 Task: Set a reminder to update your professional portfolio on the 25th at 5:00 PM.
Action: Mouse moved to (128, 254)
Screenshot: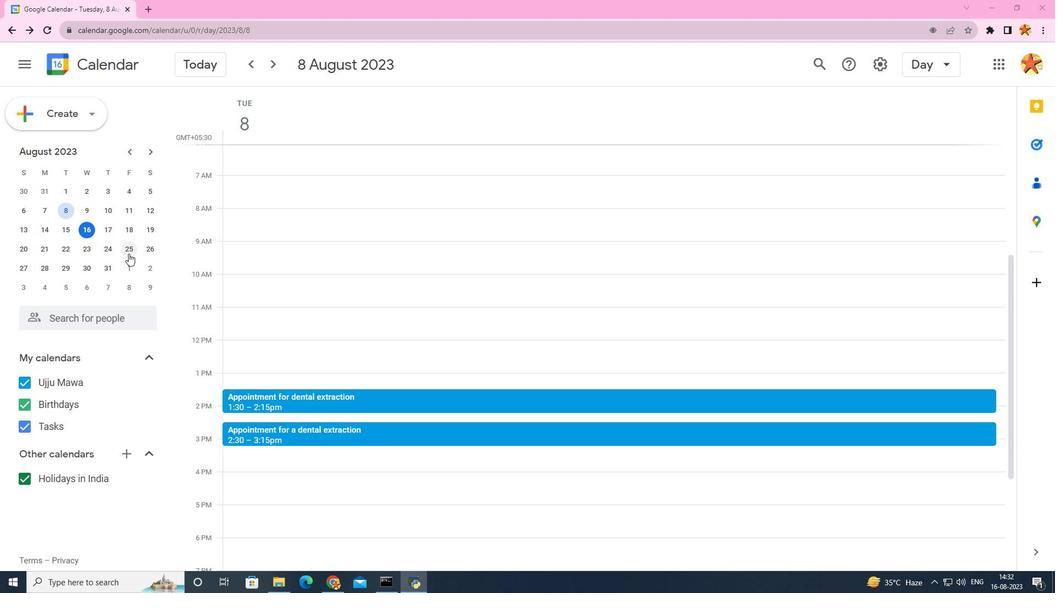 
Action: Mouse pressed left at (128, 254)
Screenshot: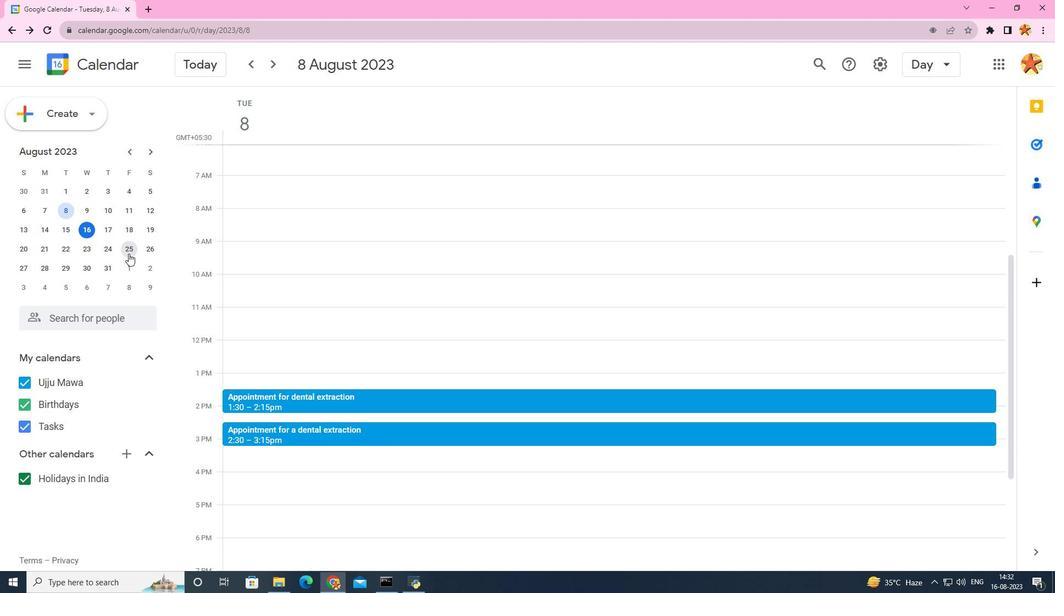 
Action: Mouse moved to (244, 510)
Screenshot: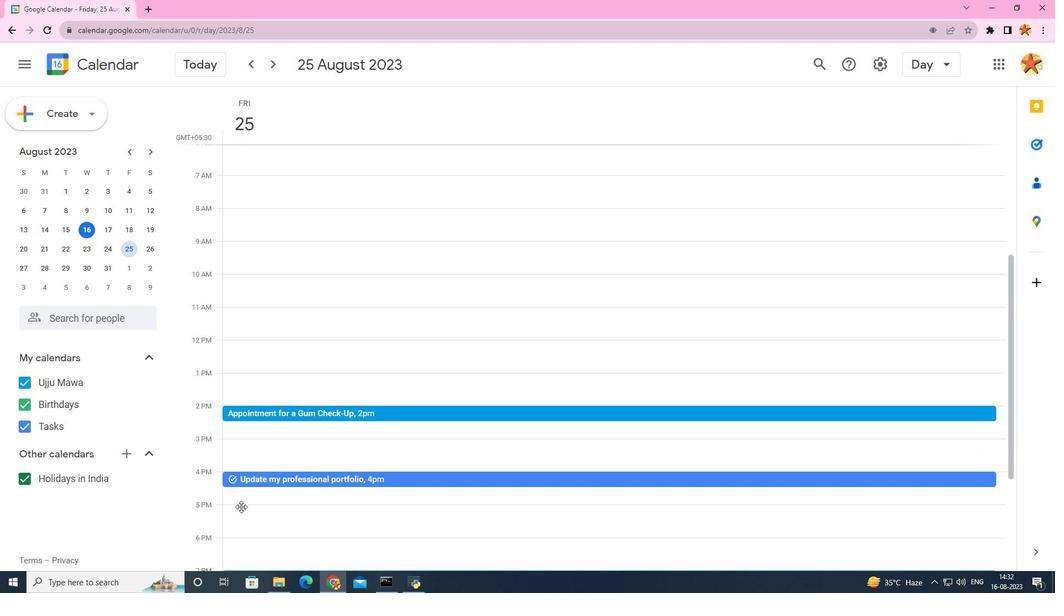 
Action: Mouse pressed left at (244, 510)
Screenshot: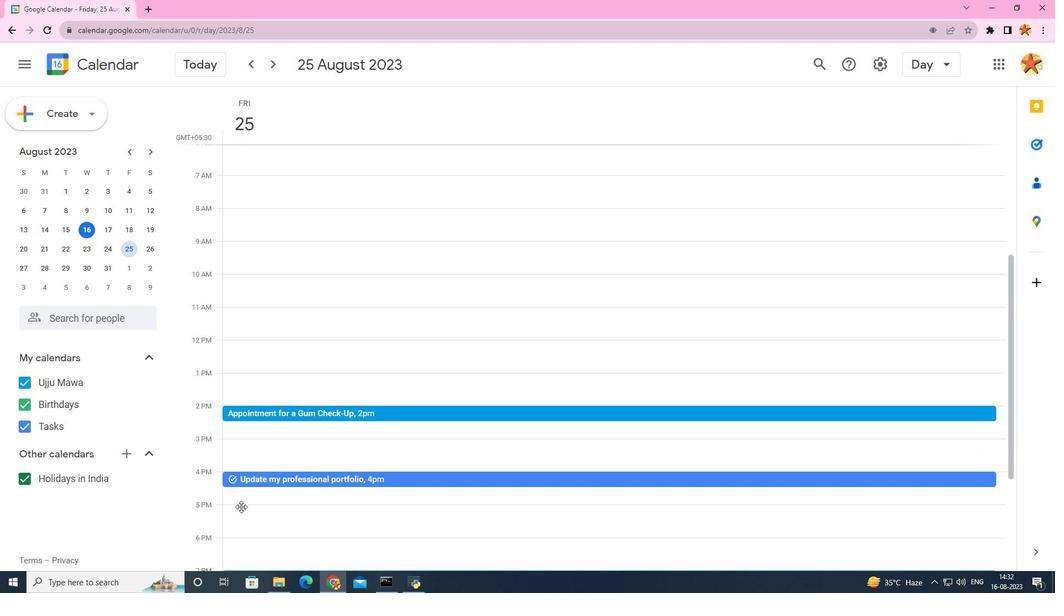 
Action: Mouse moved to (544, 200)
Screenshot: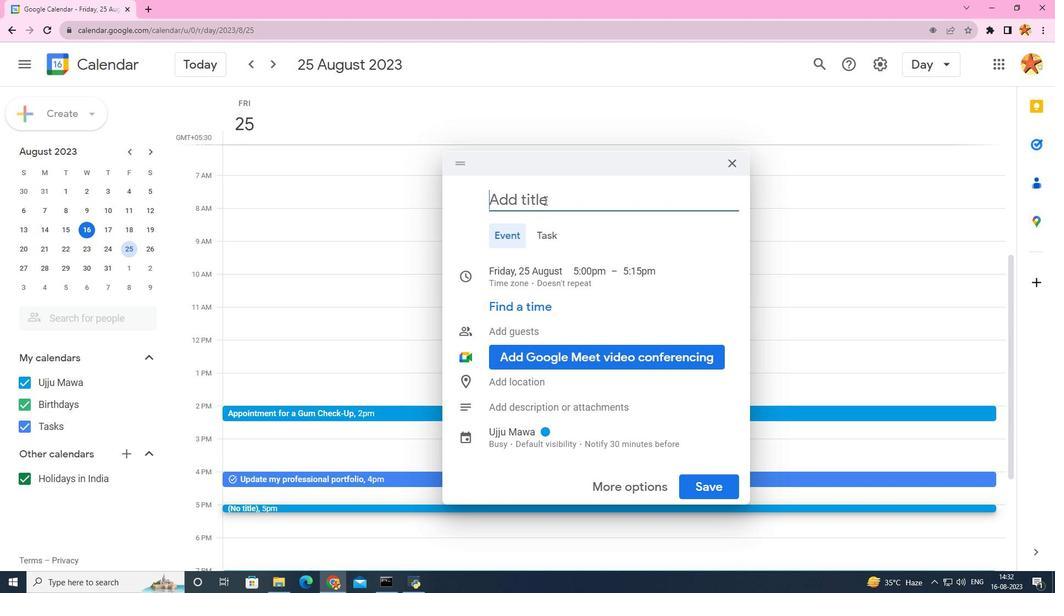 
Action: Mouse pressed left at (544, 200)
Screenshot: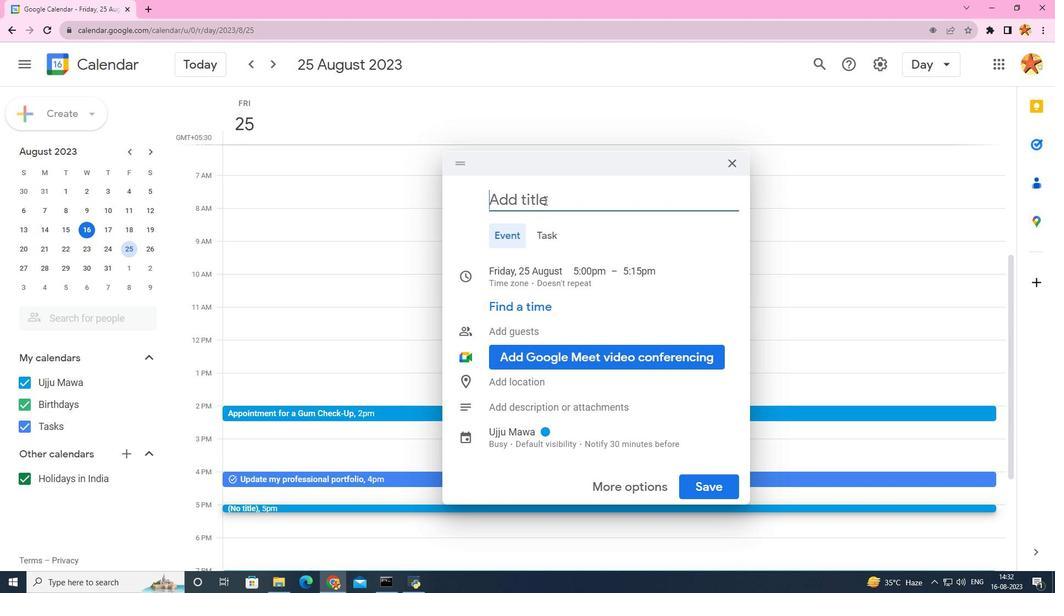 
Action: Key pressed <Key.caps_lock>U<Key.caps_lock>pdate<Key.space>you
Screenshot: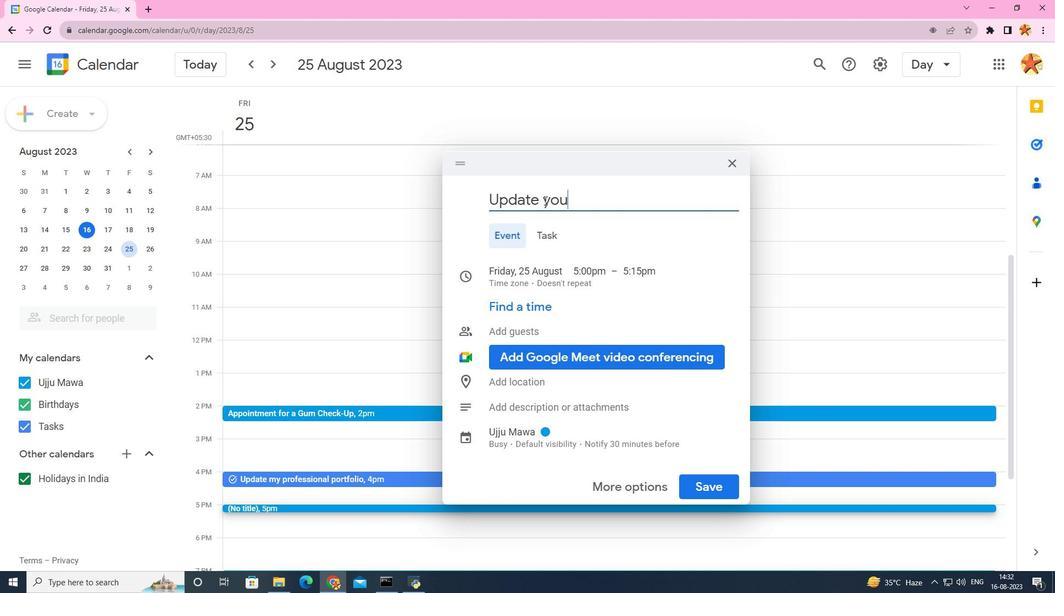 
Action: Mouse moved to (600, 207)
Screenshot: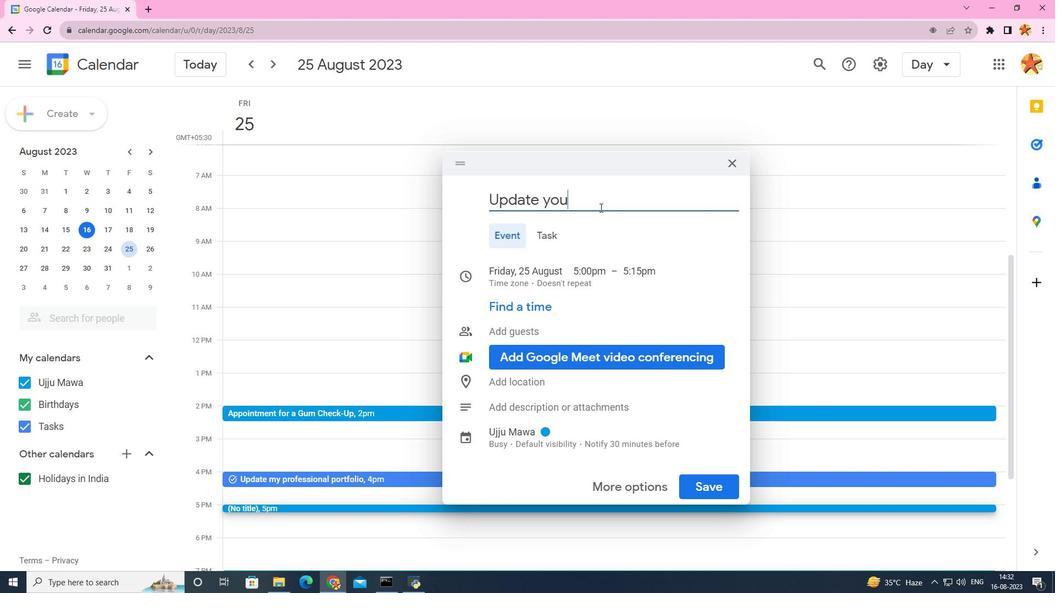 
Action: Key pressed r<Key.space>professional<Key.space>portfolio
Screenshot: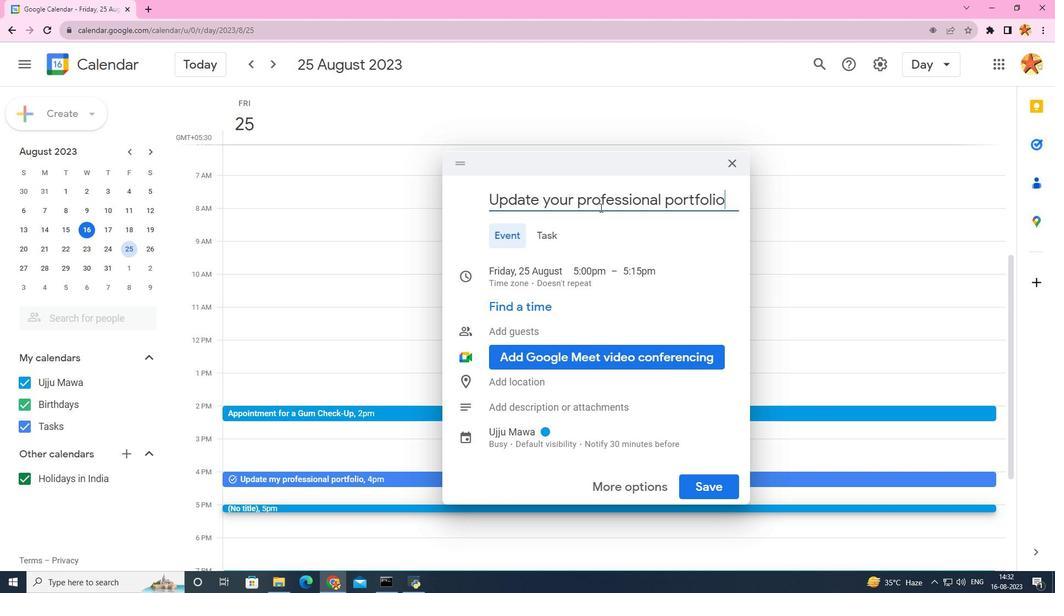 
Action: Mouse moved to (538, 241)
Screenshot: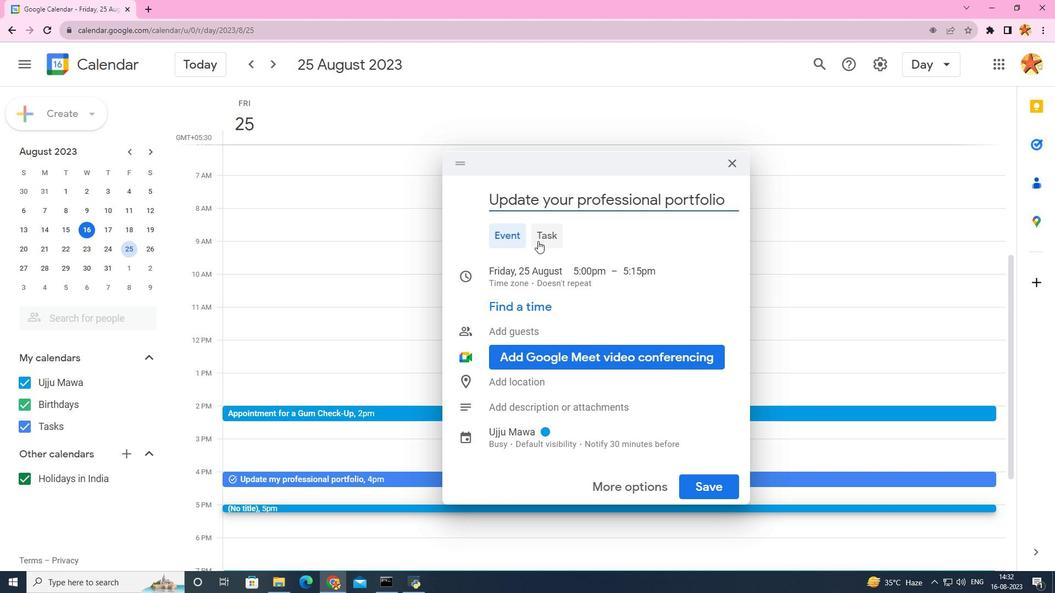 
Action: Mouse pressed left at (538, 241)
Screenshot: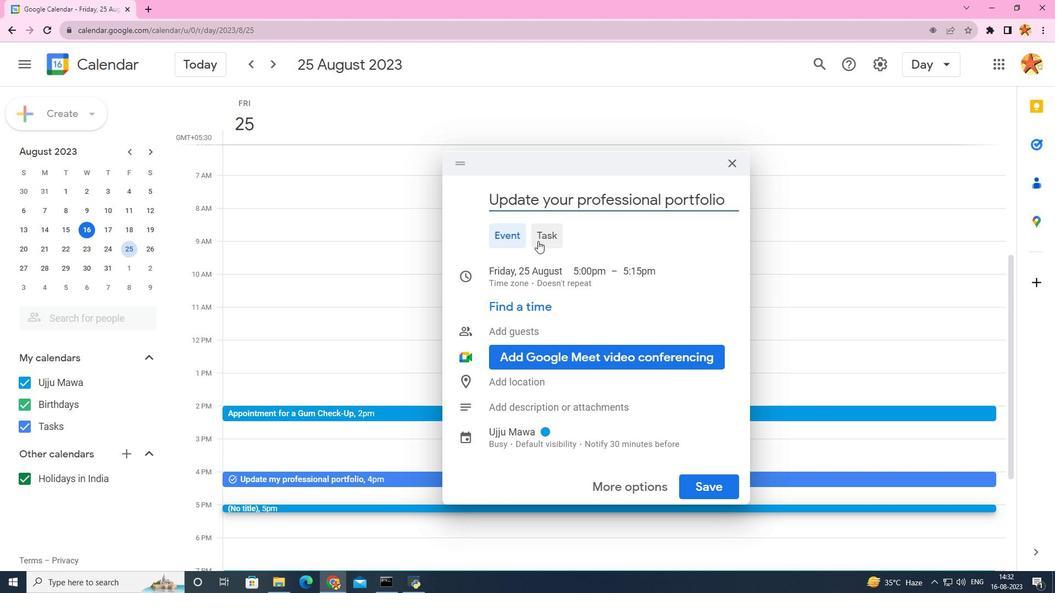 
Action: Mouse moved to (545, 377)
Screenshot: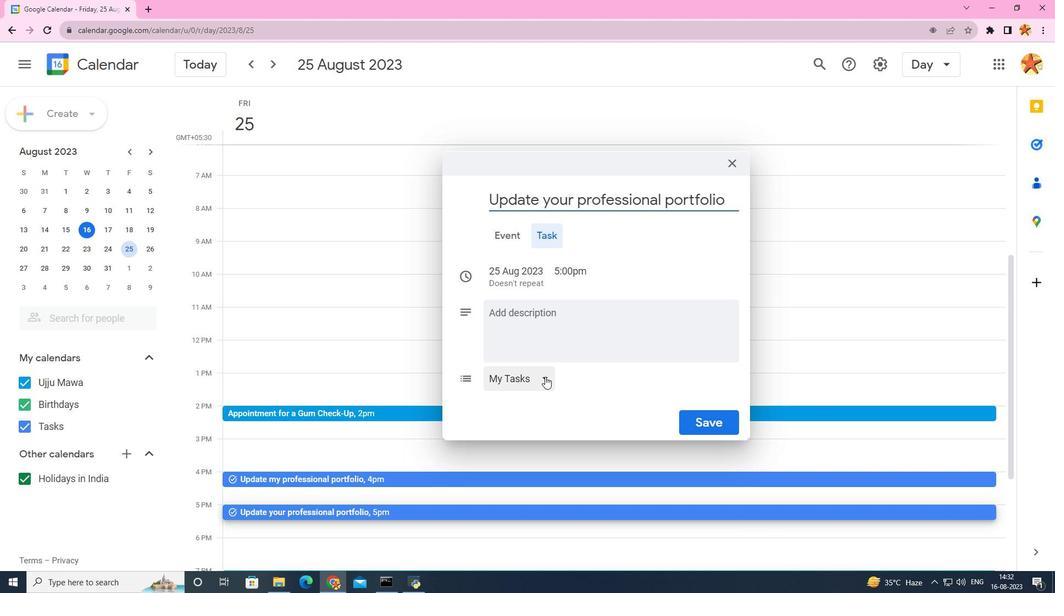 
Action: Mouse pressed left at (545, 377)
Screenshot: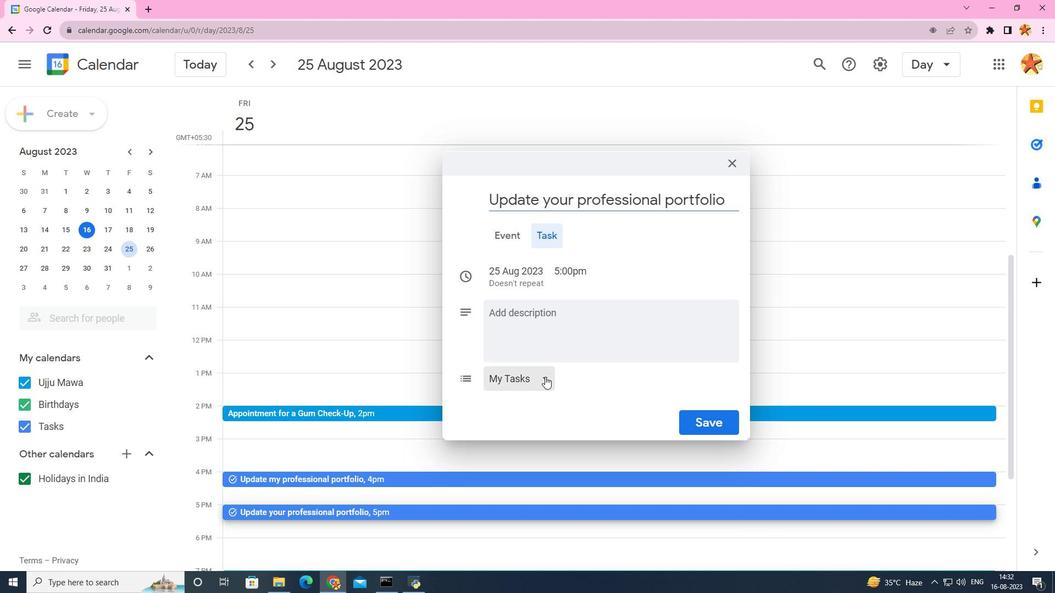 
Action: Mouse moved to (510, 406)
Screenshot: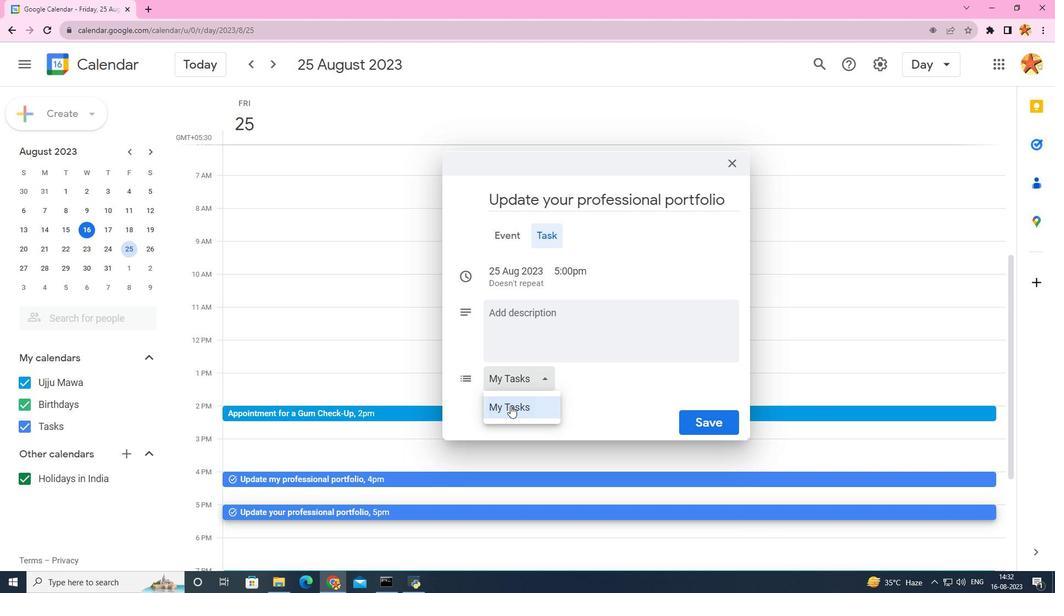 
Action: Mouse pressed left at (510, 406)
Screenshot: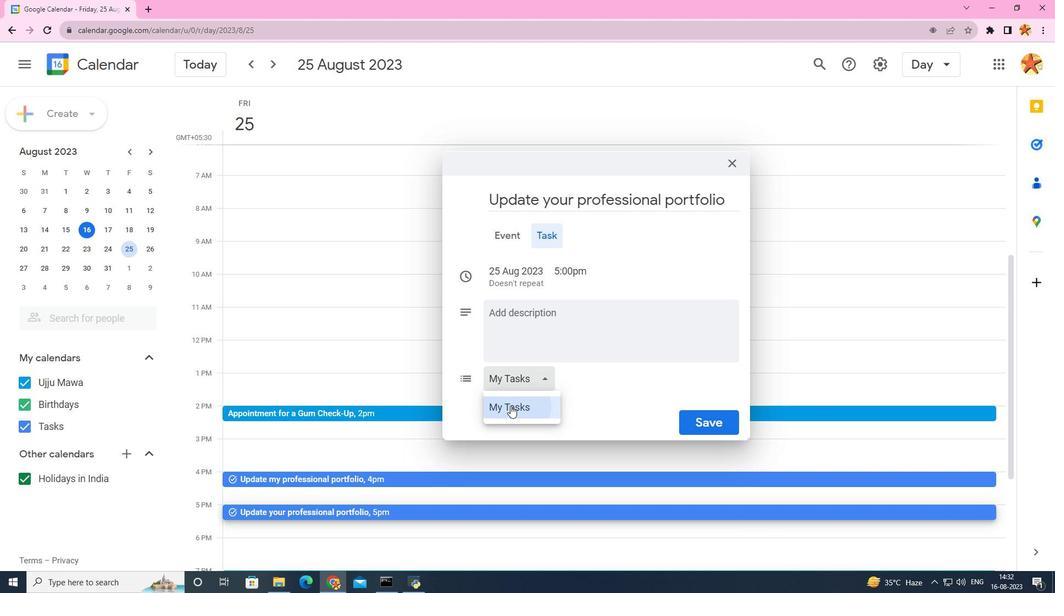 
Action: Mouse moved to (465, 382)
Screenshot: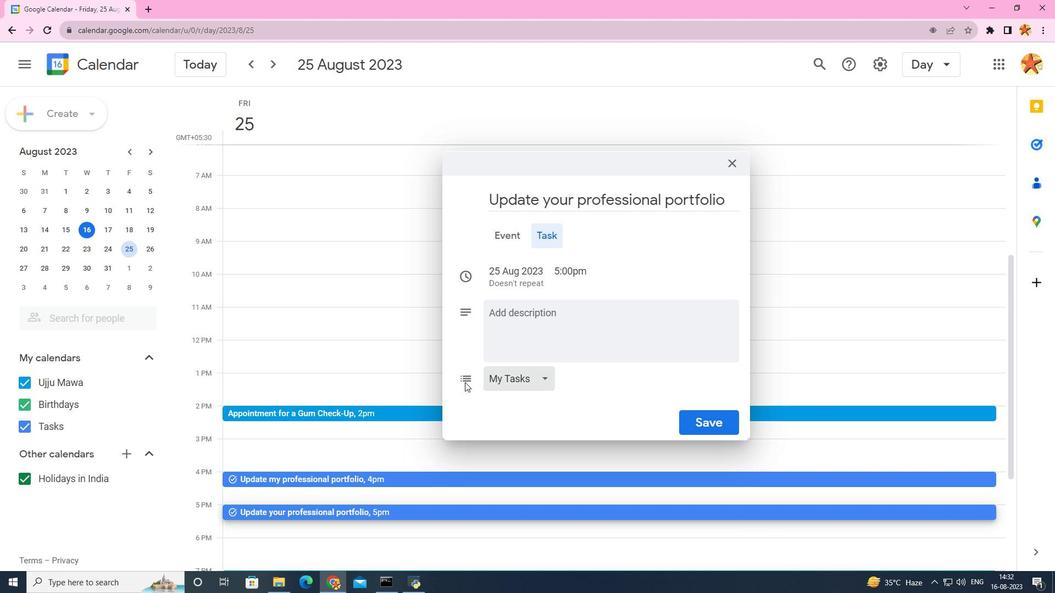 
Action: Mouse pressed left at (465, 382)
Screenshot: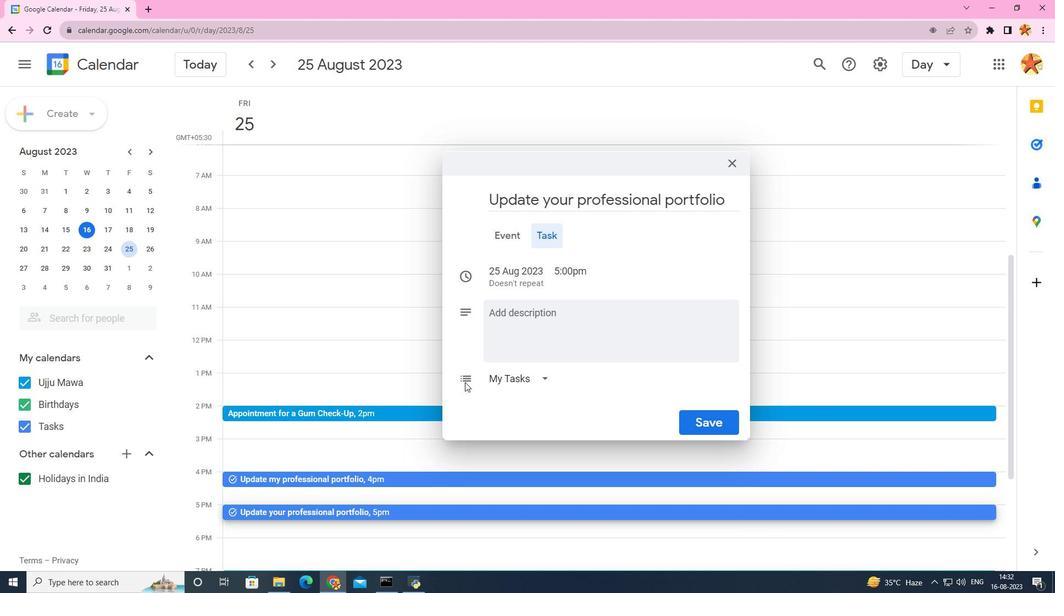 
Action: Mouse moved to (466, 377)
Screenshot: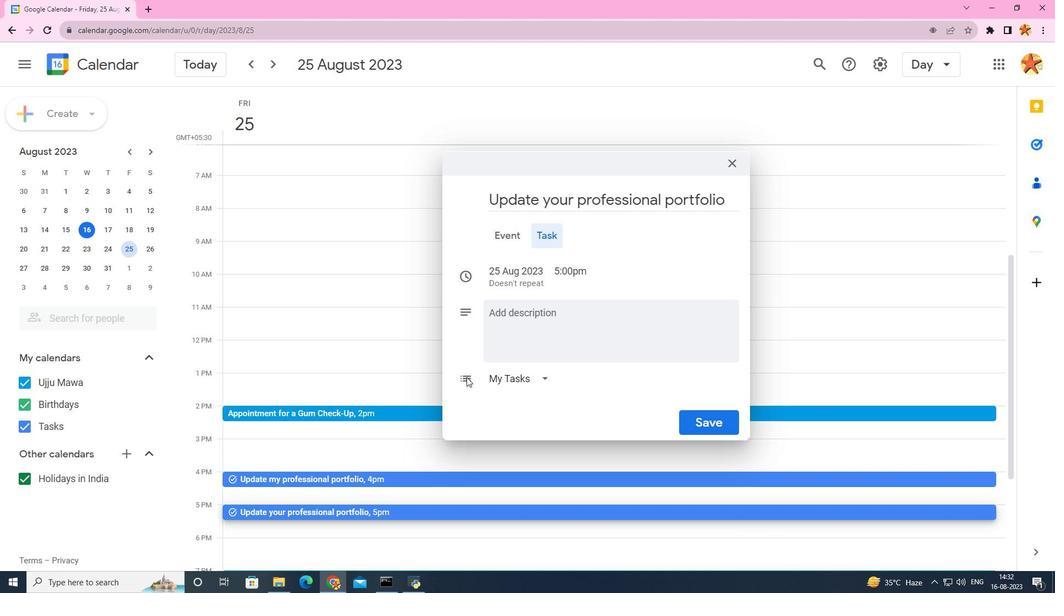 
Action: Mouse pressed left at (466, 377)
Screenshot: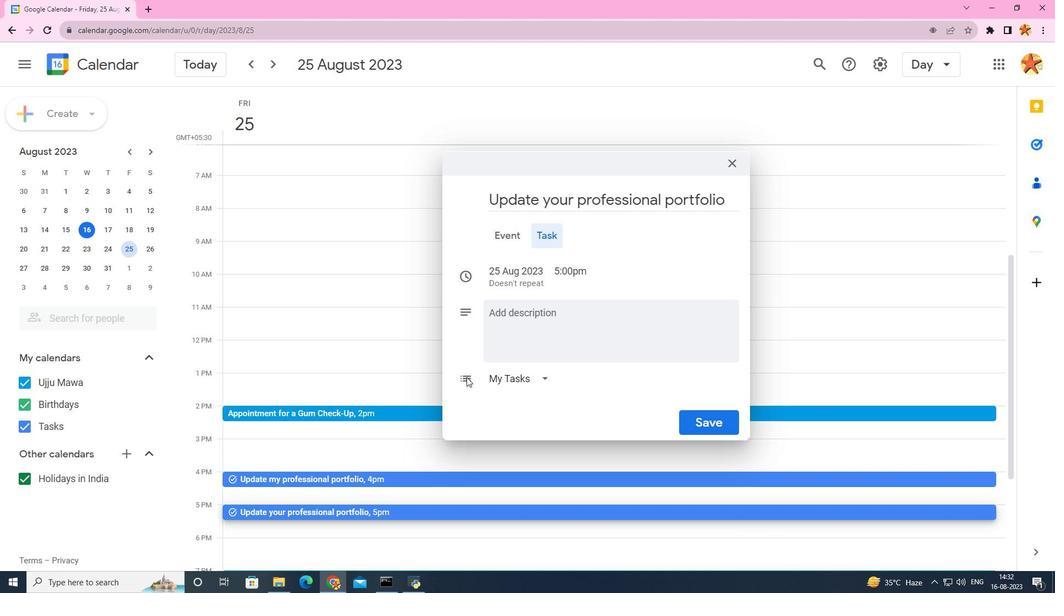 
Action: Mouse moved to (722, 427)
Screenshot: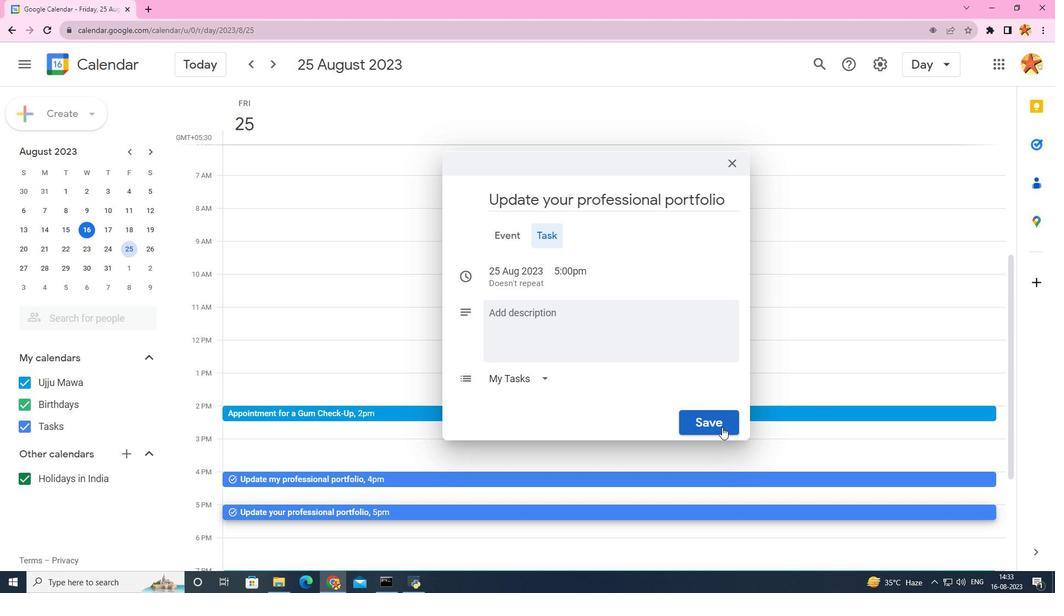 
Action: Mouse pressed left at (722, 427)
Screenshot: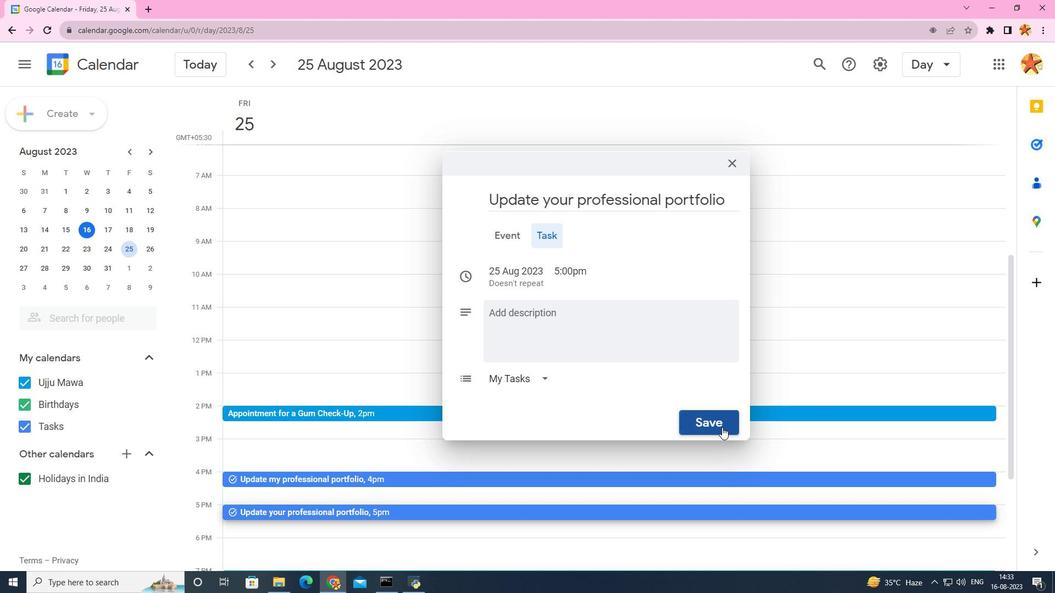 
